 Task: Add Dodoni Greek Feta Cheese to the cart.
Action: Mouse pressed left at (19, 123)
Screenshot: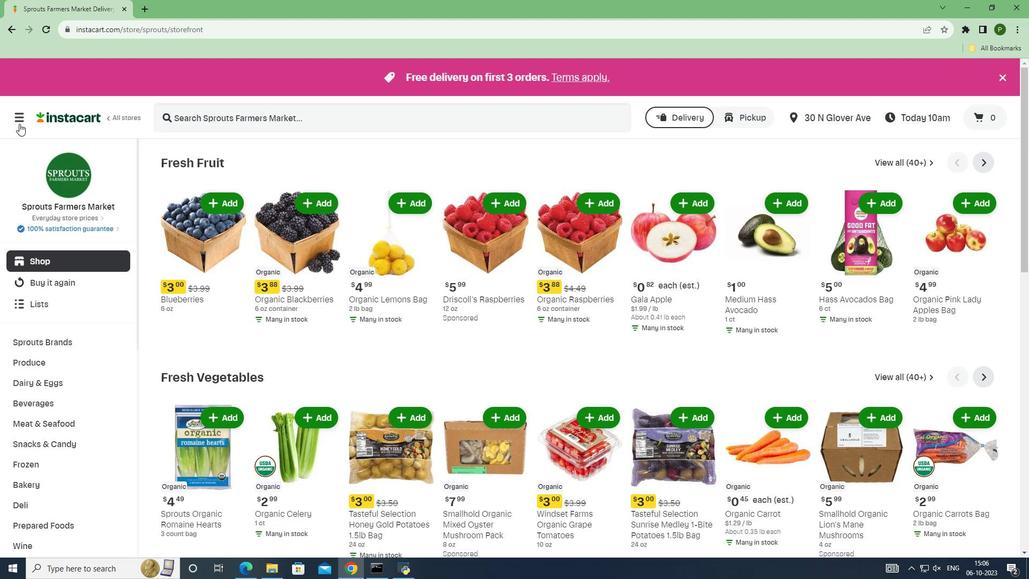 
Action: Mouse moved to (46, 285)
Screenshot: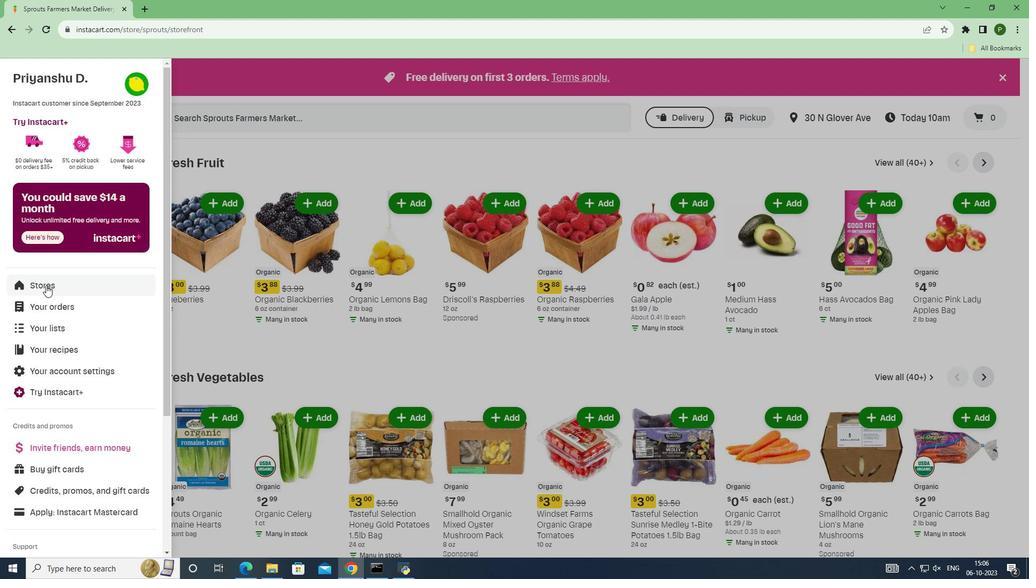 
Action: Mouse pressed left at (46, 285)
Screenshot: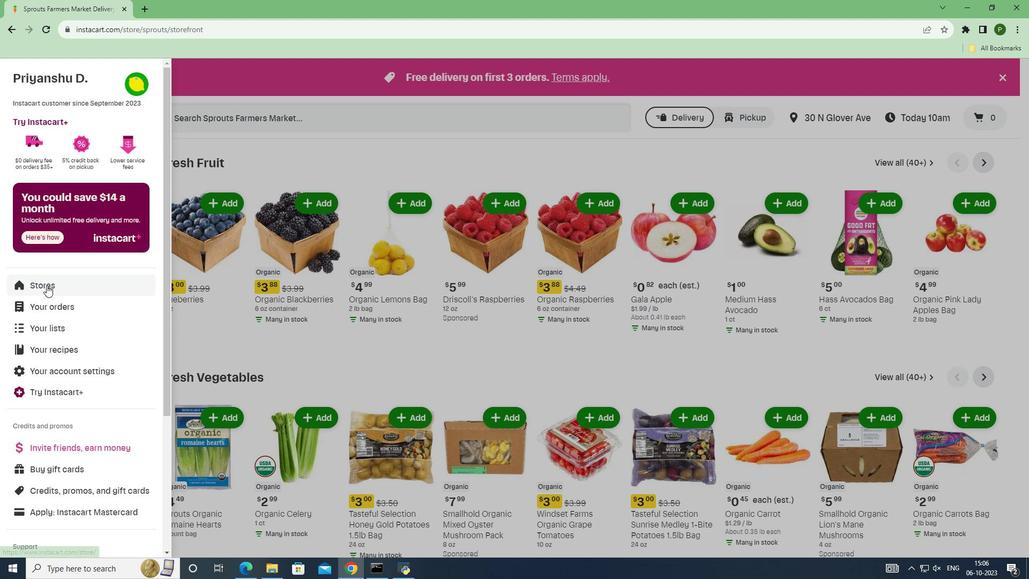 
Action: Mouse moved to (250, 119)
Screenshot: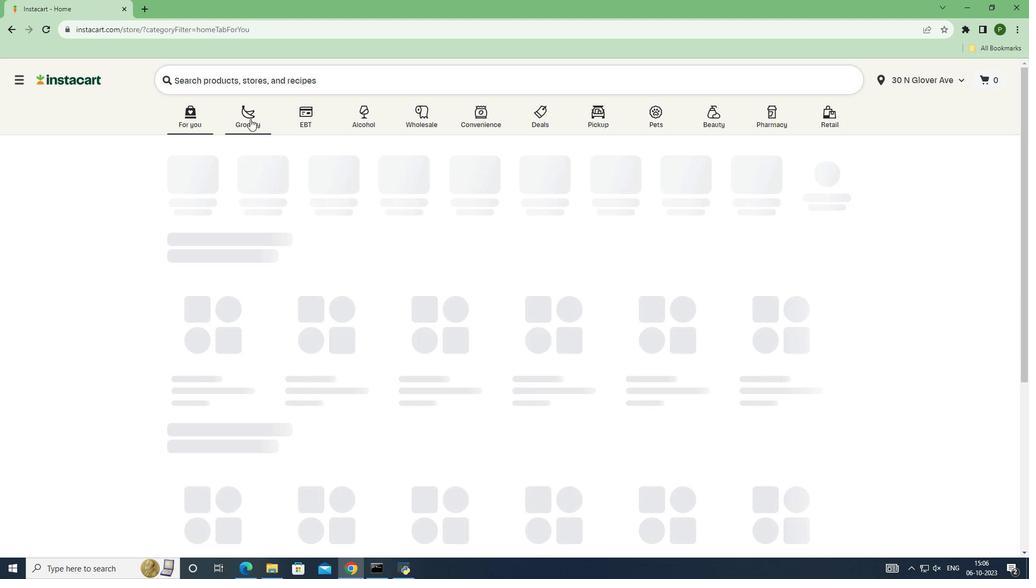 
Action: Mouse pressed left at (250, 119)
Screenshot: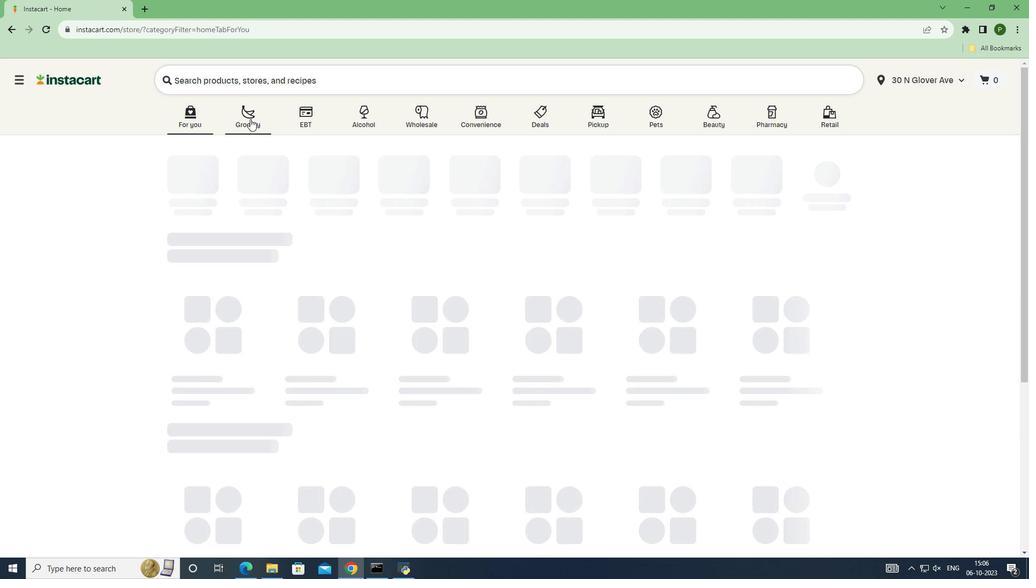 
Action: Mouse moved to (697, 252)
Screenshot: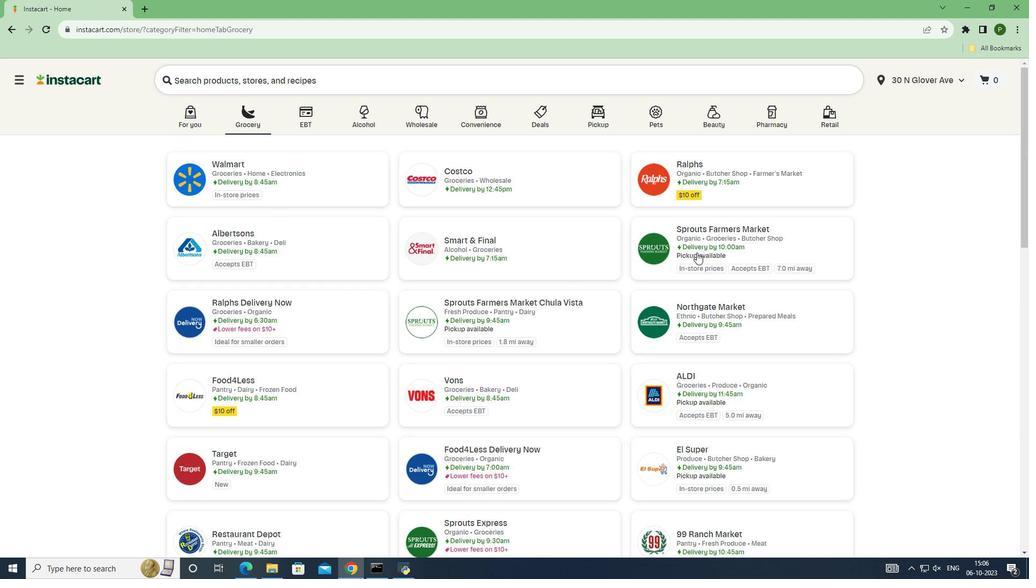 
Action: Mouse pressed left at (697, 252)
Screenshot: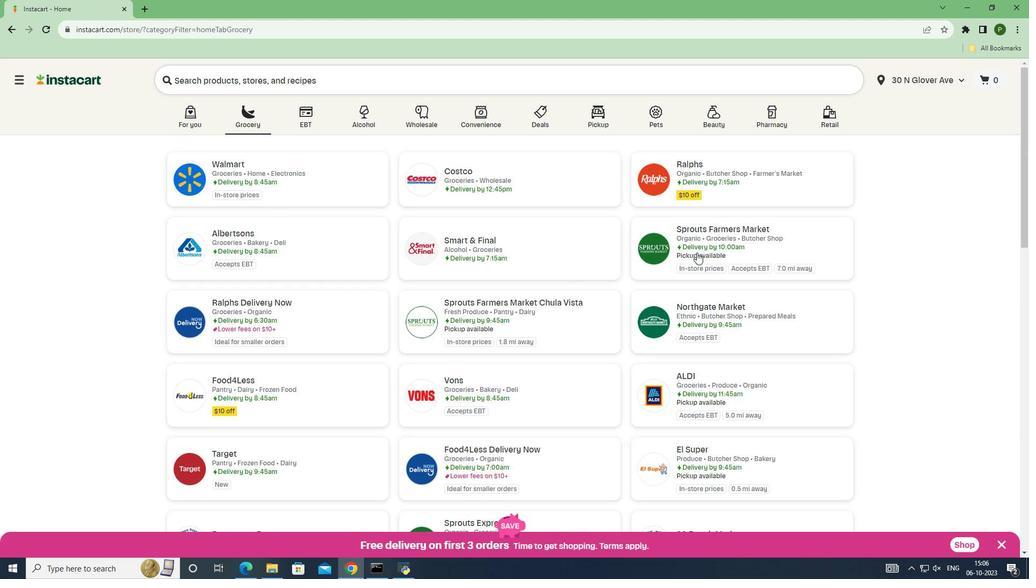 
Action: Mouse moved to (51, 382)
Screenshot: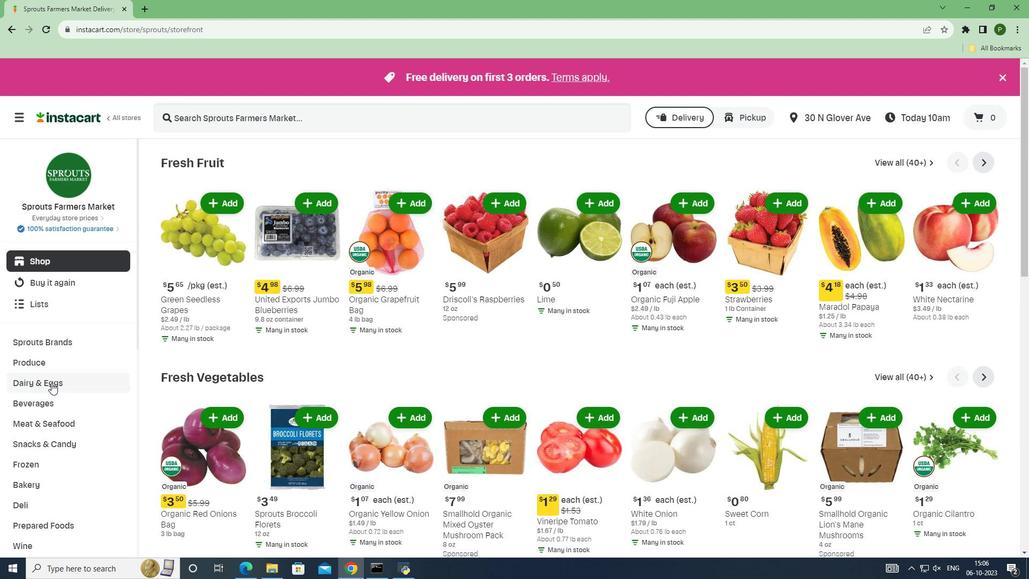 
Action: Mouse pressed left at (51, 382)
Screenshot: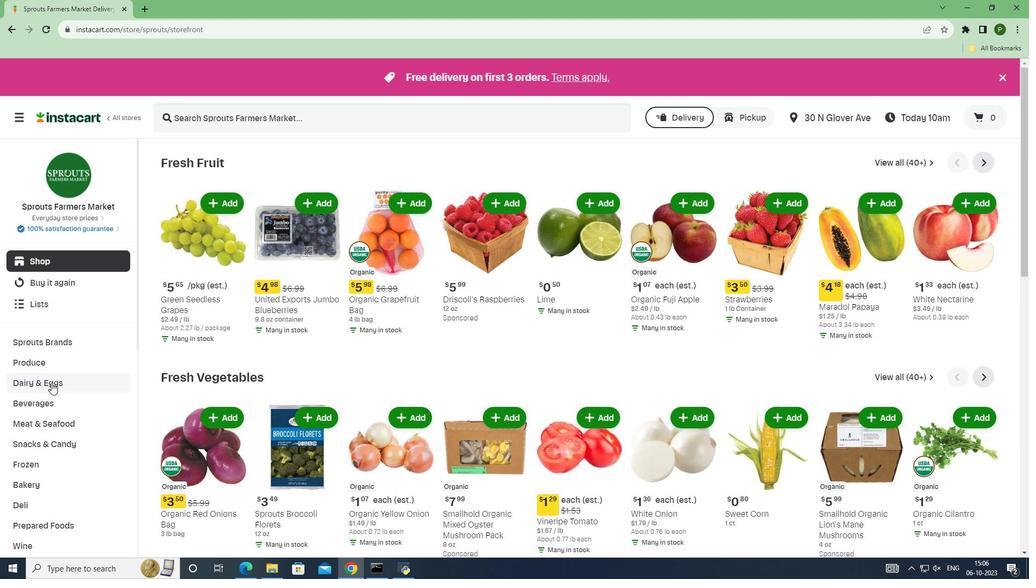 
Action: Mouse moved to (39, 425)
Screenshot: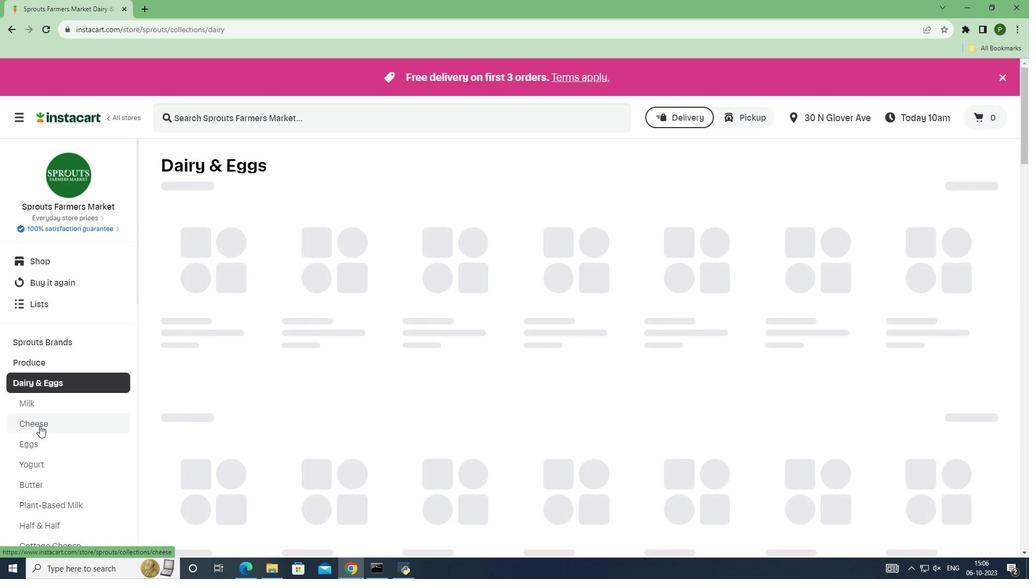 
Action: Mouse pressed left at (39, 425)
Screenshot: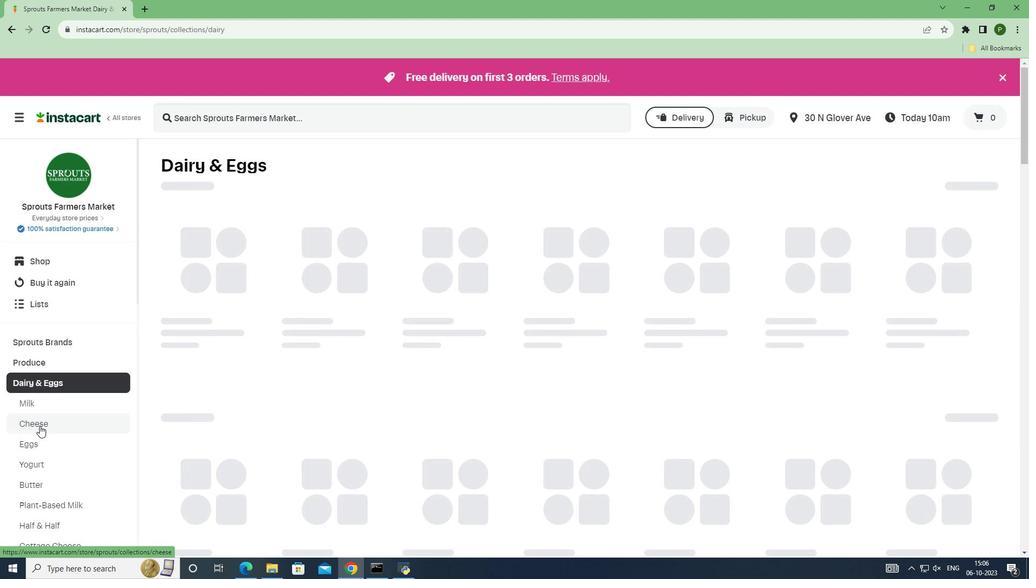 
Action: Mouse moved to (194, 120)
Screenshot: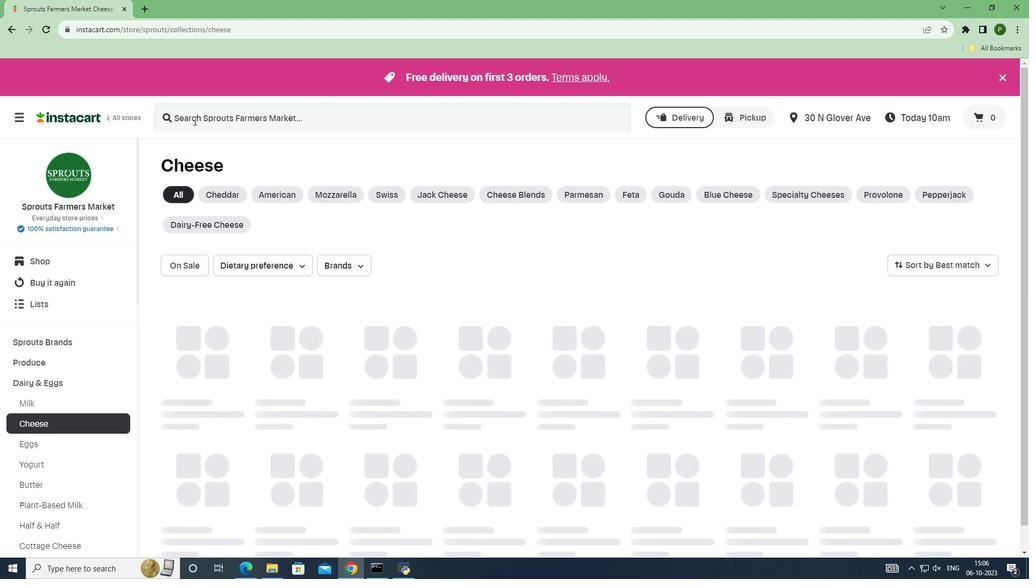 
Action: Mouse pressed left at (194, 120)
Screenshot: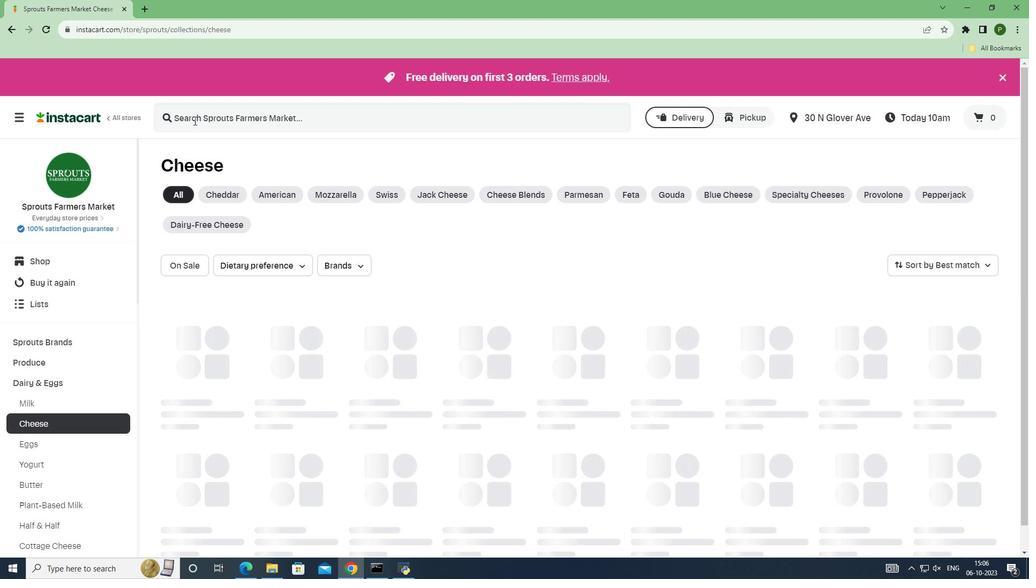 
Action: Key pressed <Key.caps_lock>D<Key.caps_lock>odoni<Key.space><Key.caps_lock>G<Key.caps_lock>reek<Key.space><Key.caps_lock>F<Key.caps_lock>eta<Key.space><Key.caps_lock>C<Key.caps_lock>heese<Key.space><Key.enter>
Screenshot: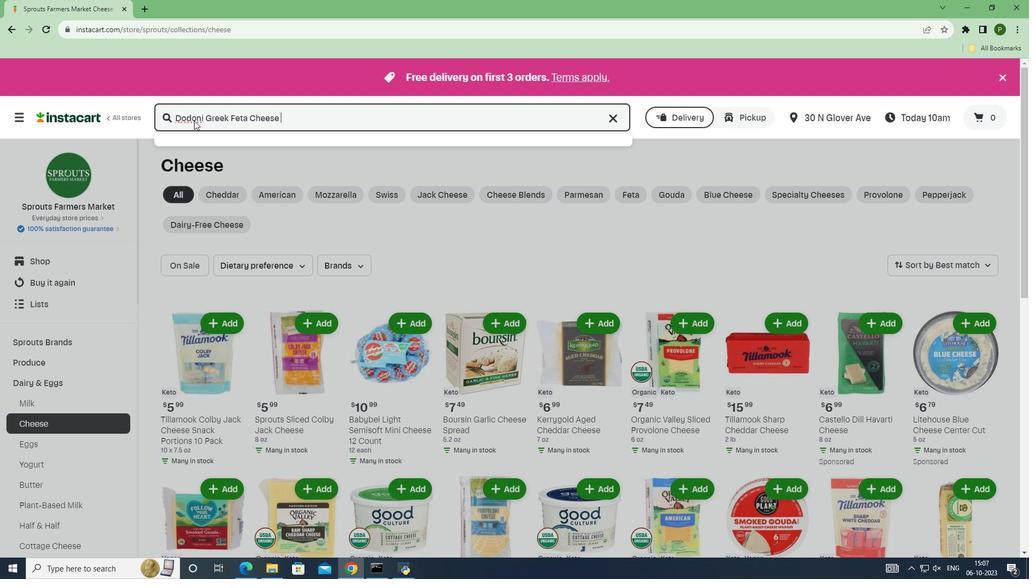
Action: Mouse moved to (475, 236)
Screenshot: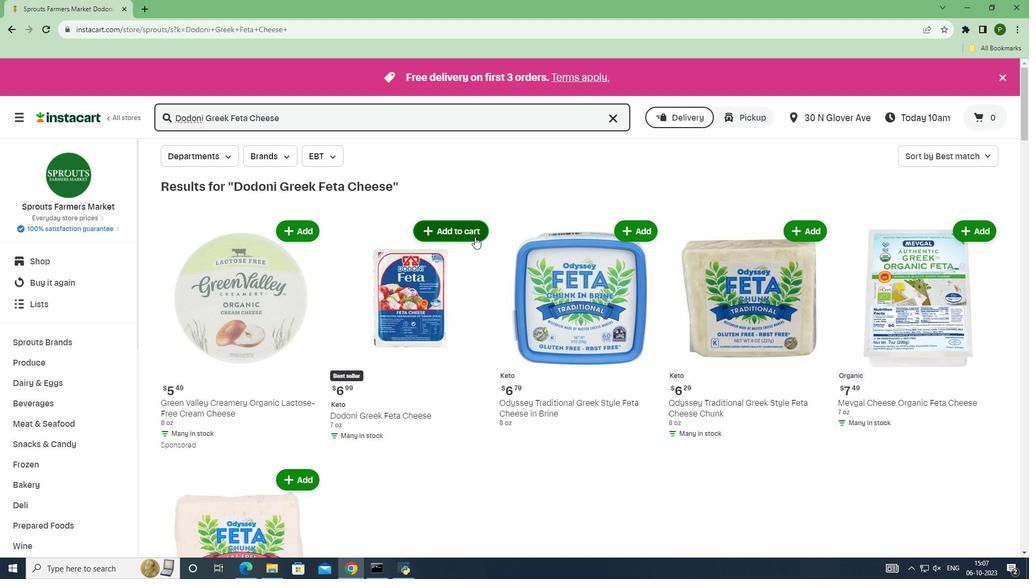 
Action: Mouse pressed left at (475, 236)
Screenshot: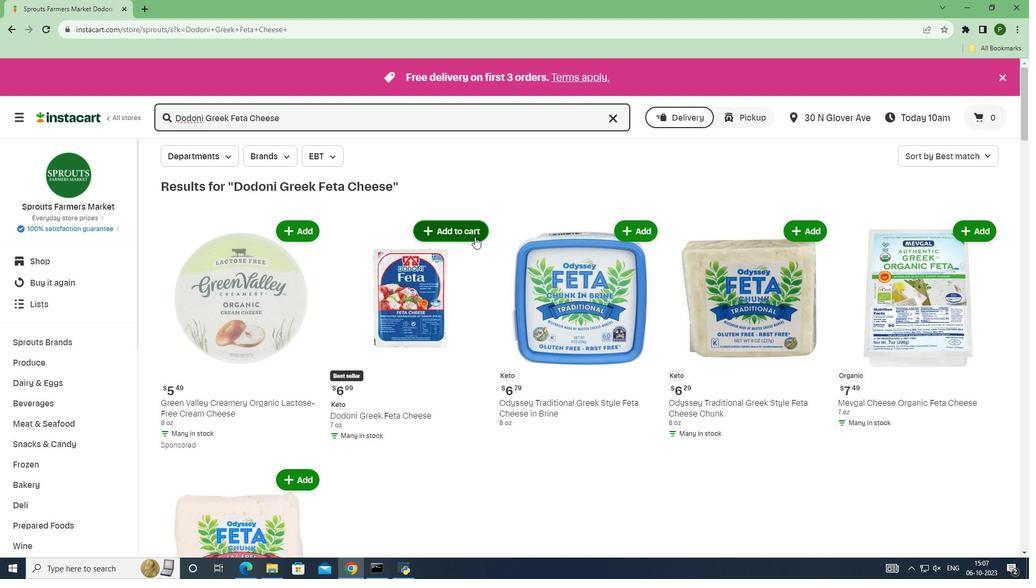 
Action: Mouse moved to (485, 308)
Screenshot: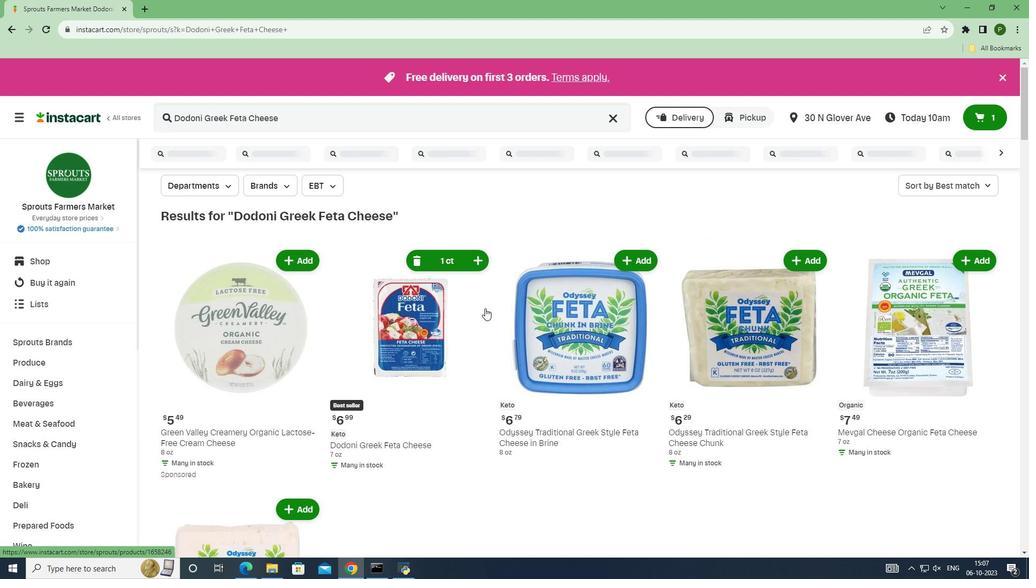 
